 Task: Create a task  Implement a new cloud-based facilities management system for a company , assign it to team member softage.2@softage.net in the project BlueTechie and update the status of the task to  At Risk , set the priority of the task to Medium
Action: Mouse moved to (82, 71)
Screenshot: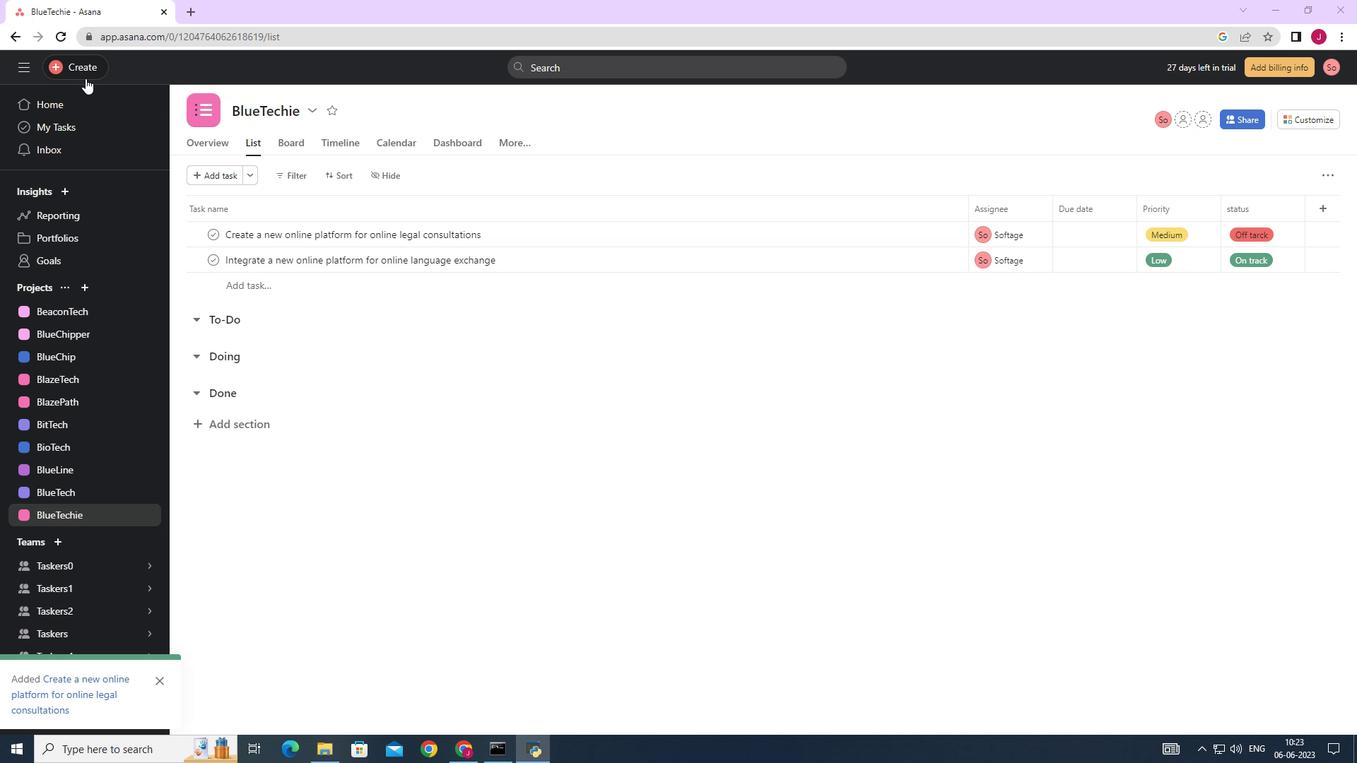 
Action: Mouse pressed left at (82, 71)
Screenshot: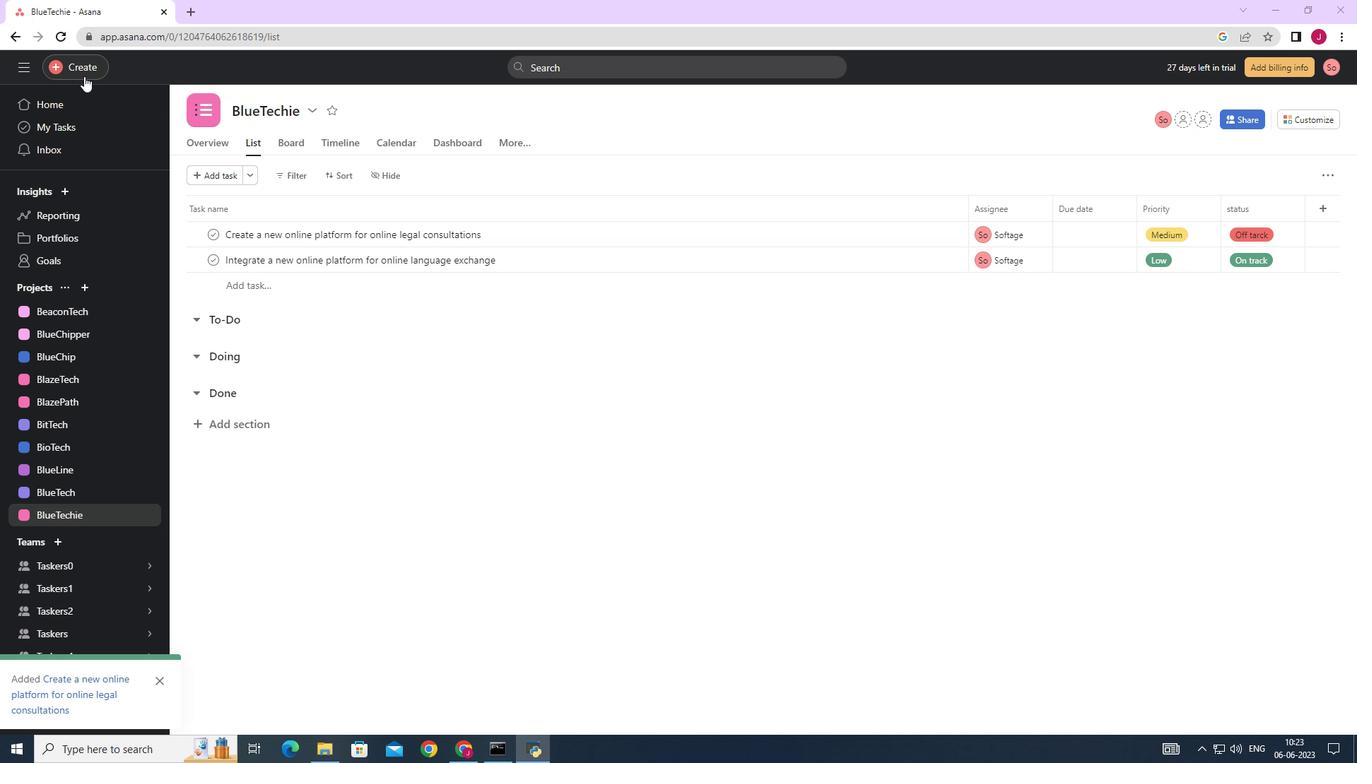 
Action: Mouse moved to (156, 76)
Screenshot: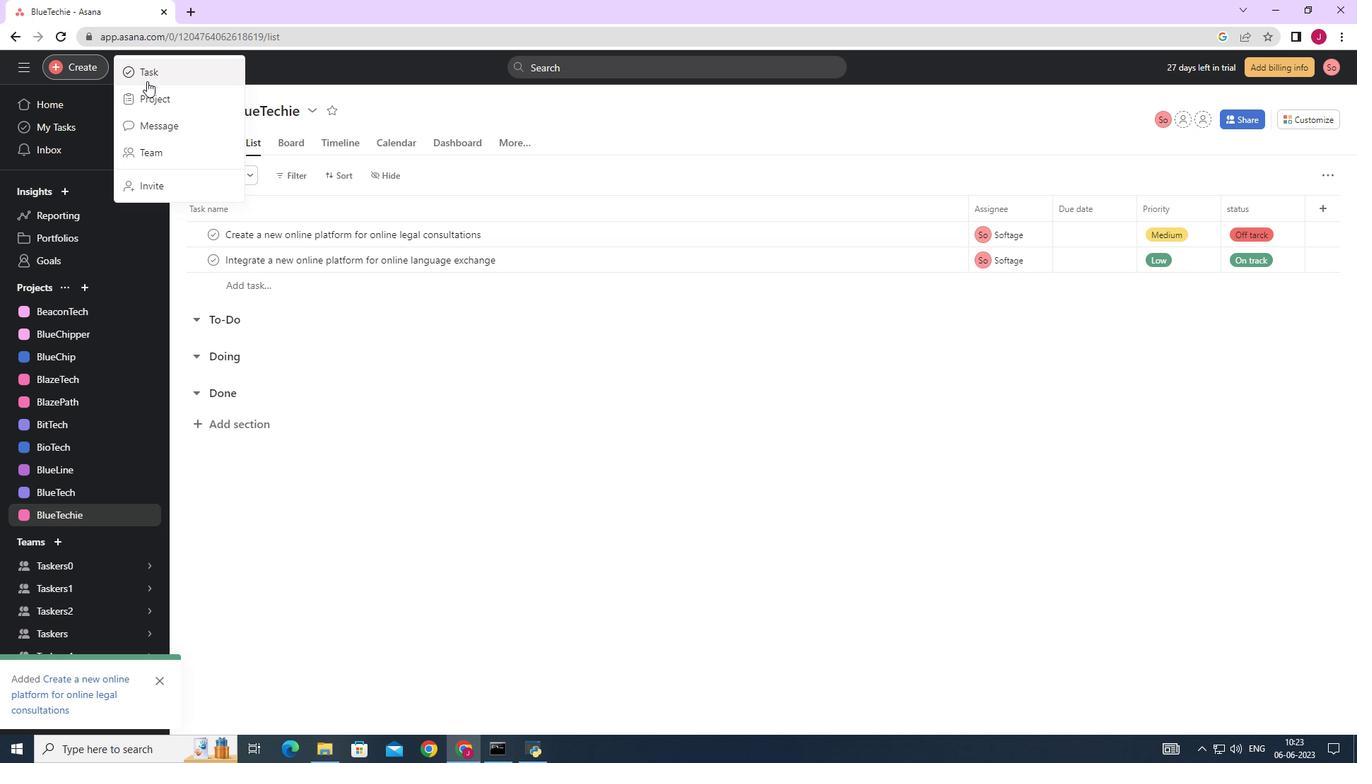 
Action: Mouse pressed left at (156, 76)
Screenshot: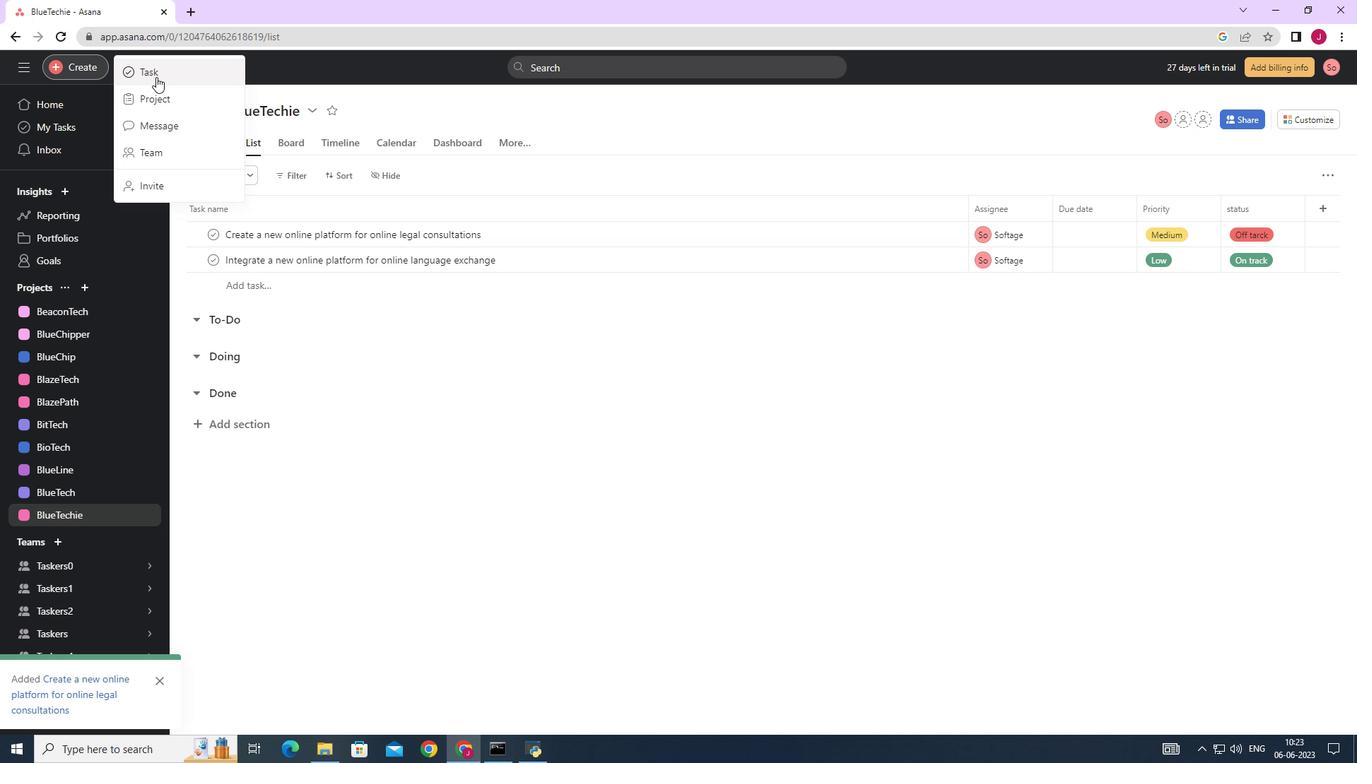 
Action: Mouse moved to (1076, 472)
Screenshot: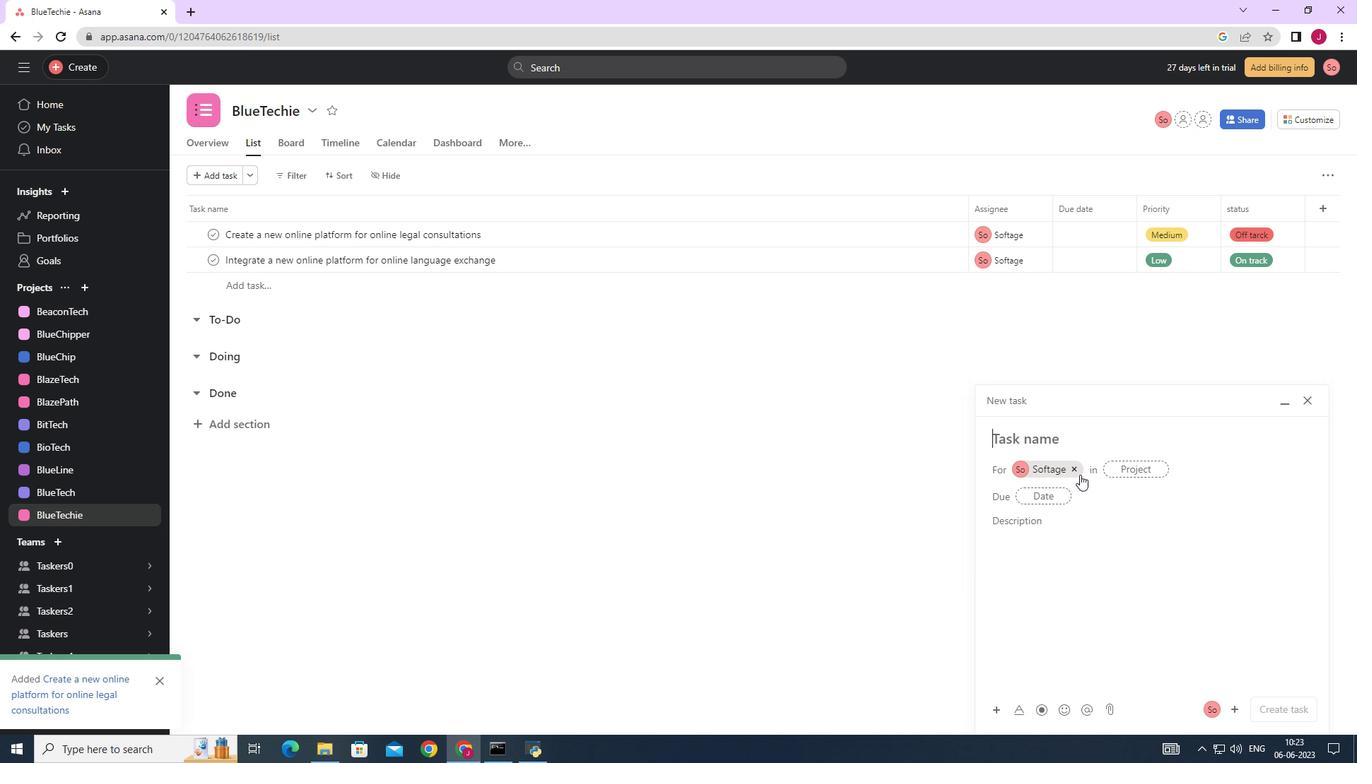 
Action: Mouse pressed left at (1076, 472)
Screenshot: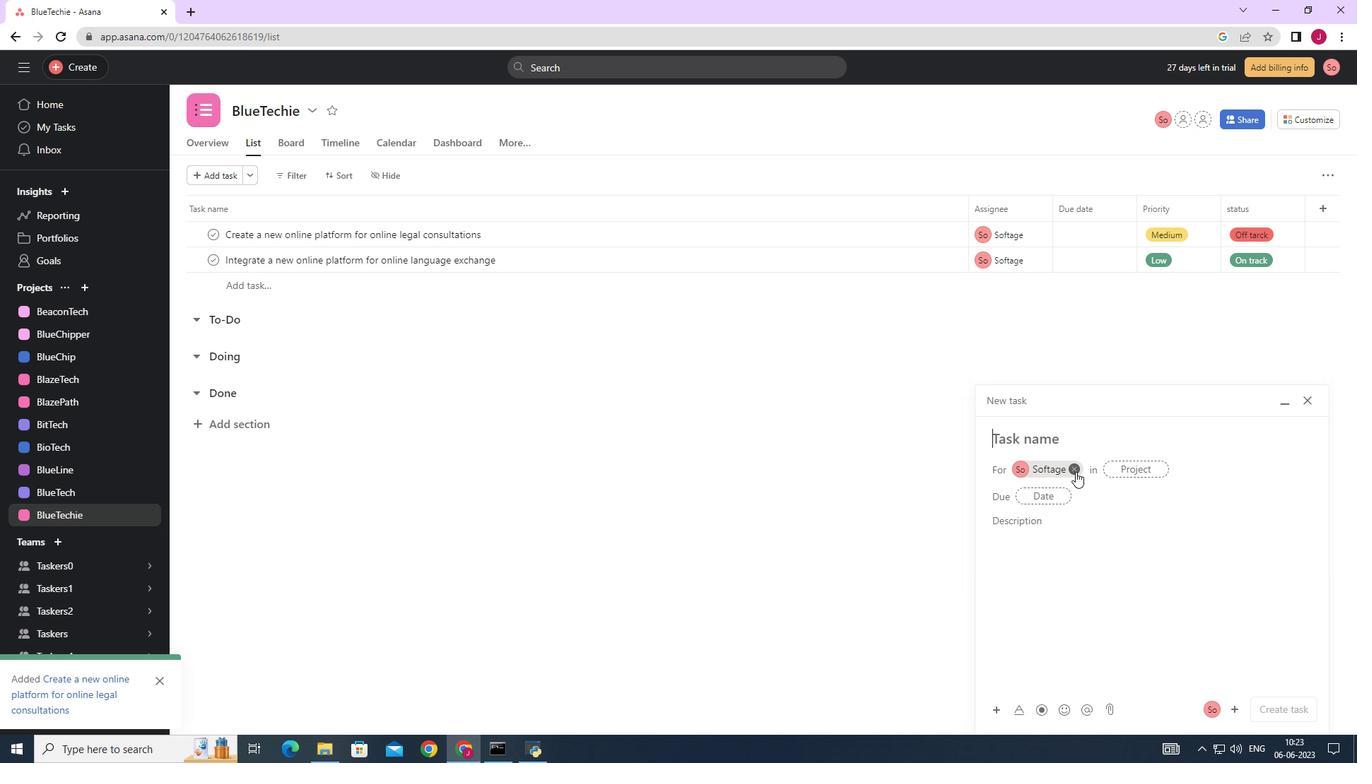 
Action: Mouse moved to (1030, 441)
Screenshot: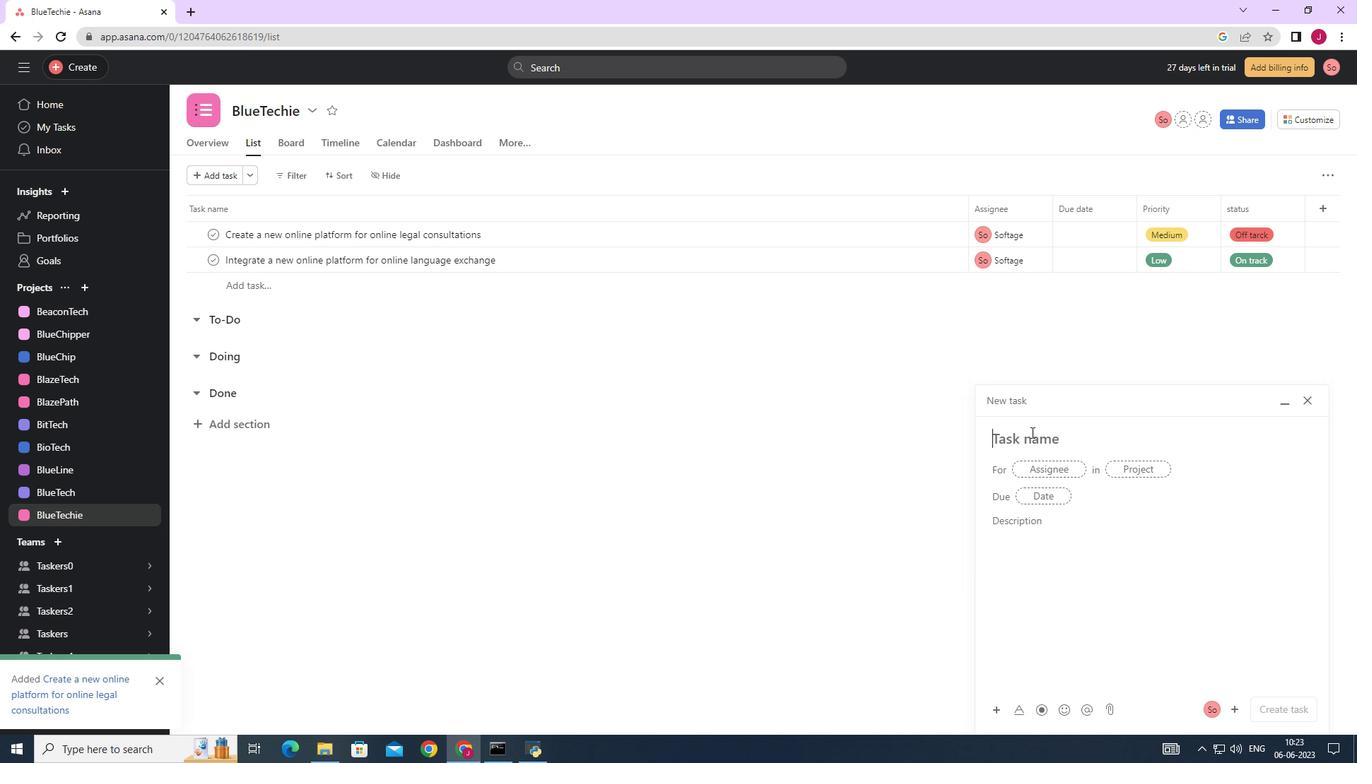 
Action: Mouse pressed left at (1030, 441)
Screenshot: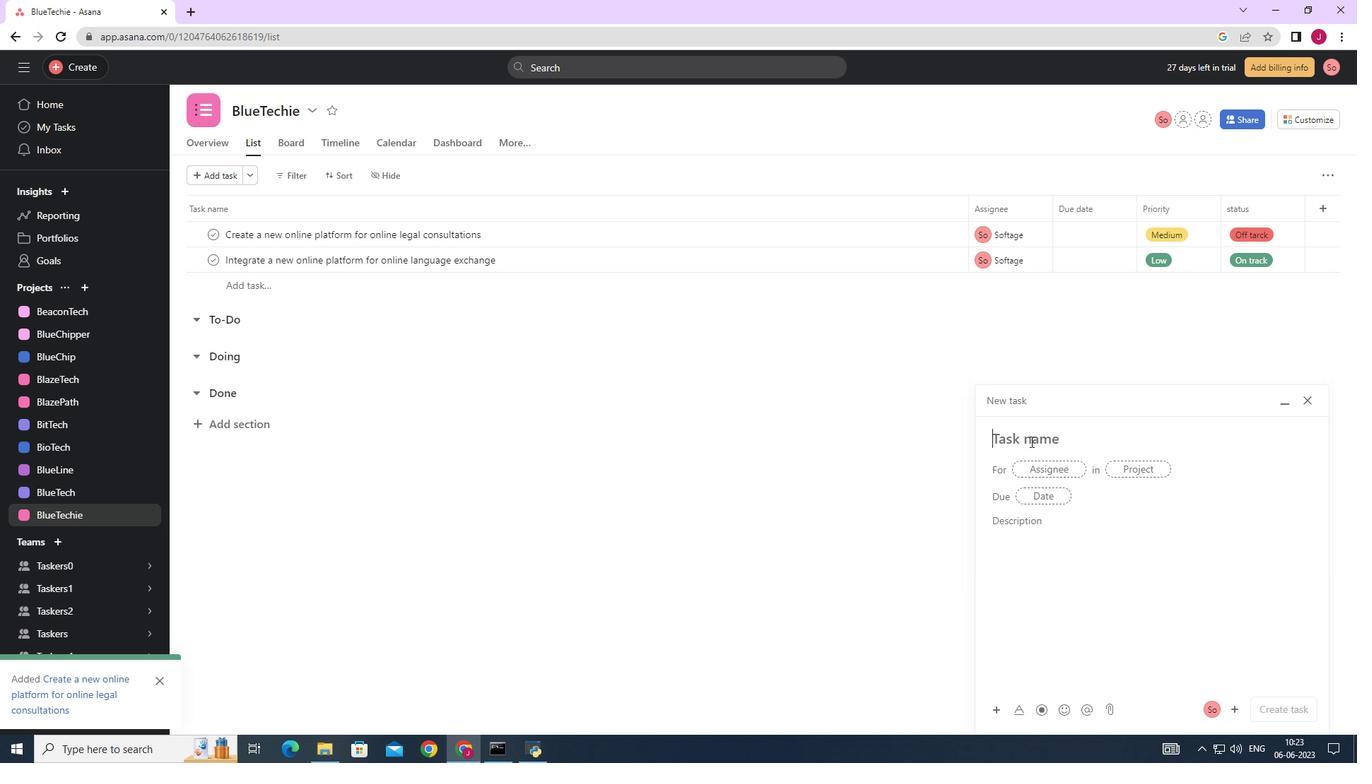 
Action: Key pressed <Key.caps_lock>I<Key.caps_lock>mplement<Key.space>a<Key.space>new<Key.space>cloud-based<Key.space>facilities<Key.space>management<Key.space>system<Key.space>for<Key.space>c<Key.space>comap<Key.backspace><Key.backspace>pany
Screenshot: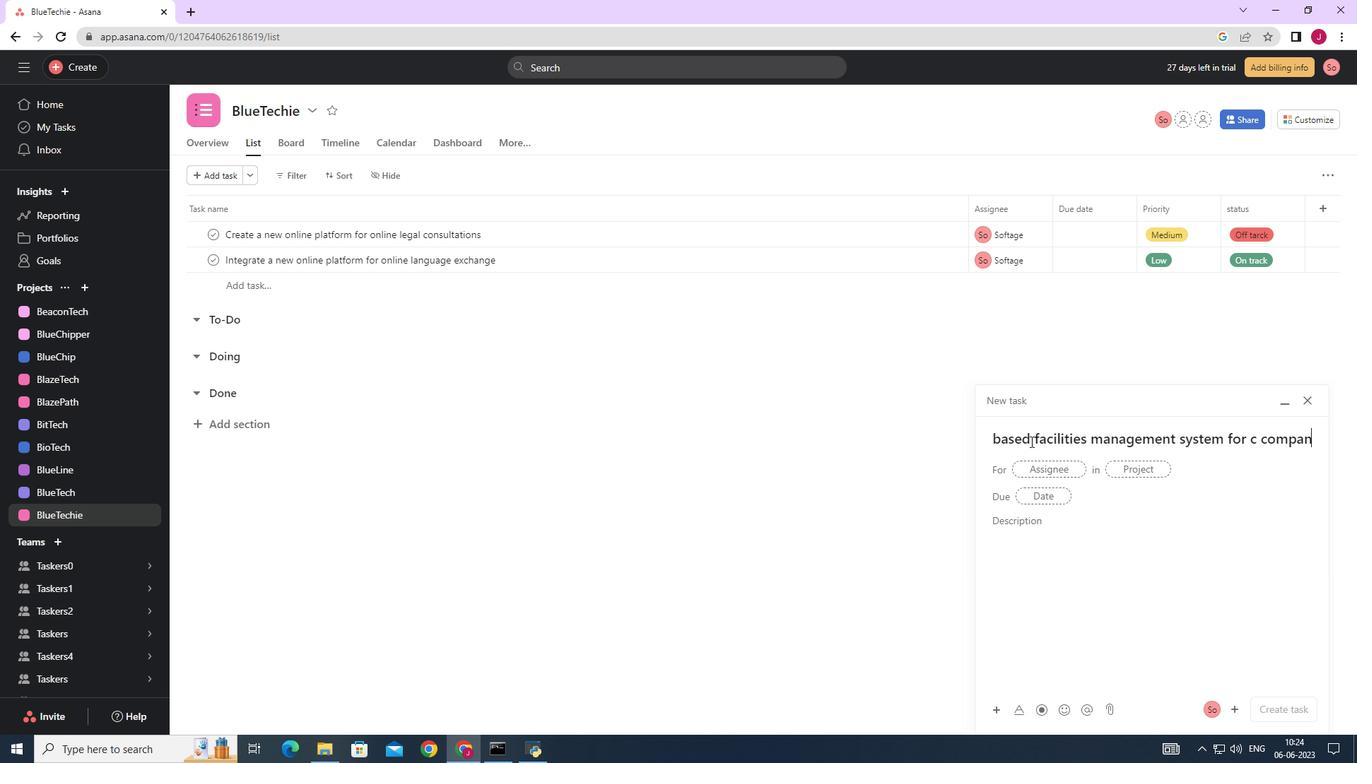 
Action: Mouse moved to (1047, 470)
Screenshot: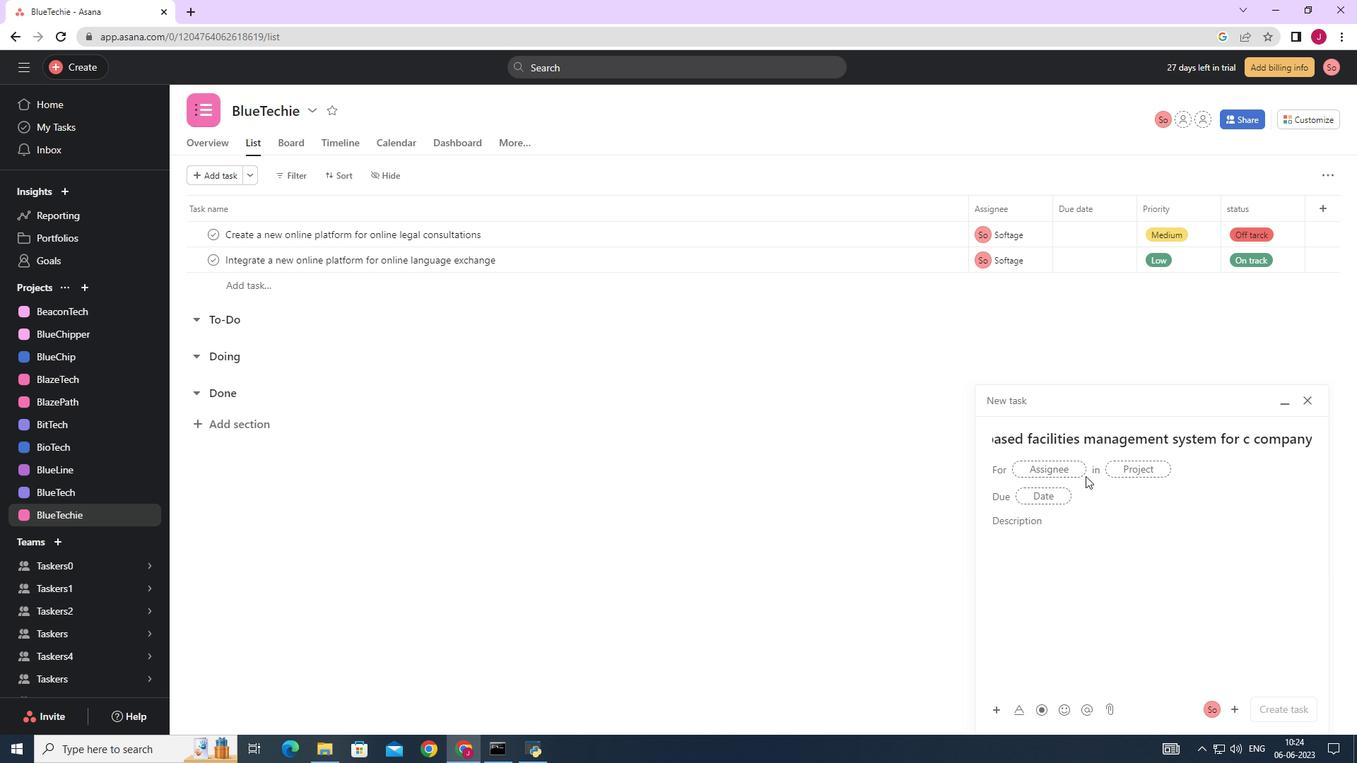 
Action: Mouse pressed left at (1047, 470)
Screenshot: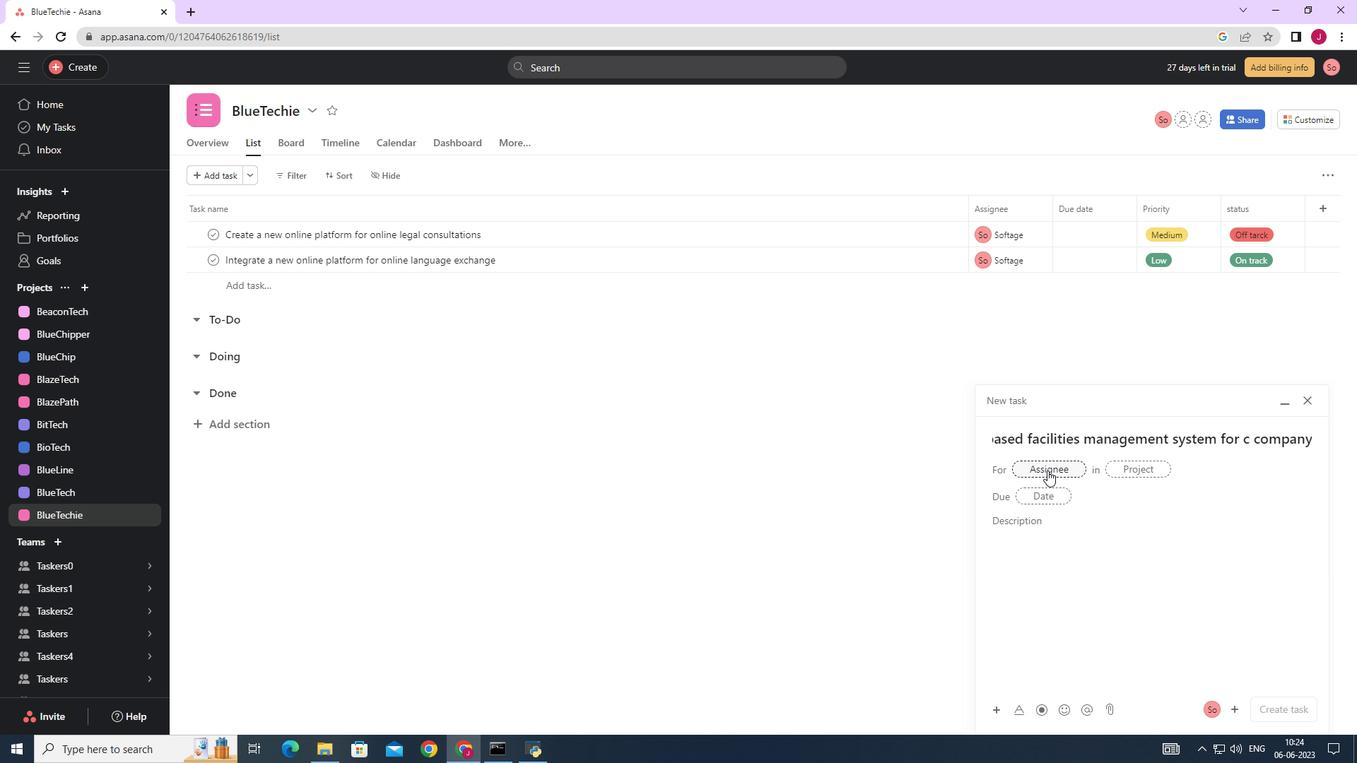 
Action: Key pressed softage.2
Screenshot: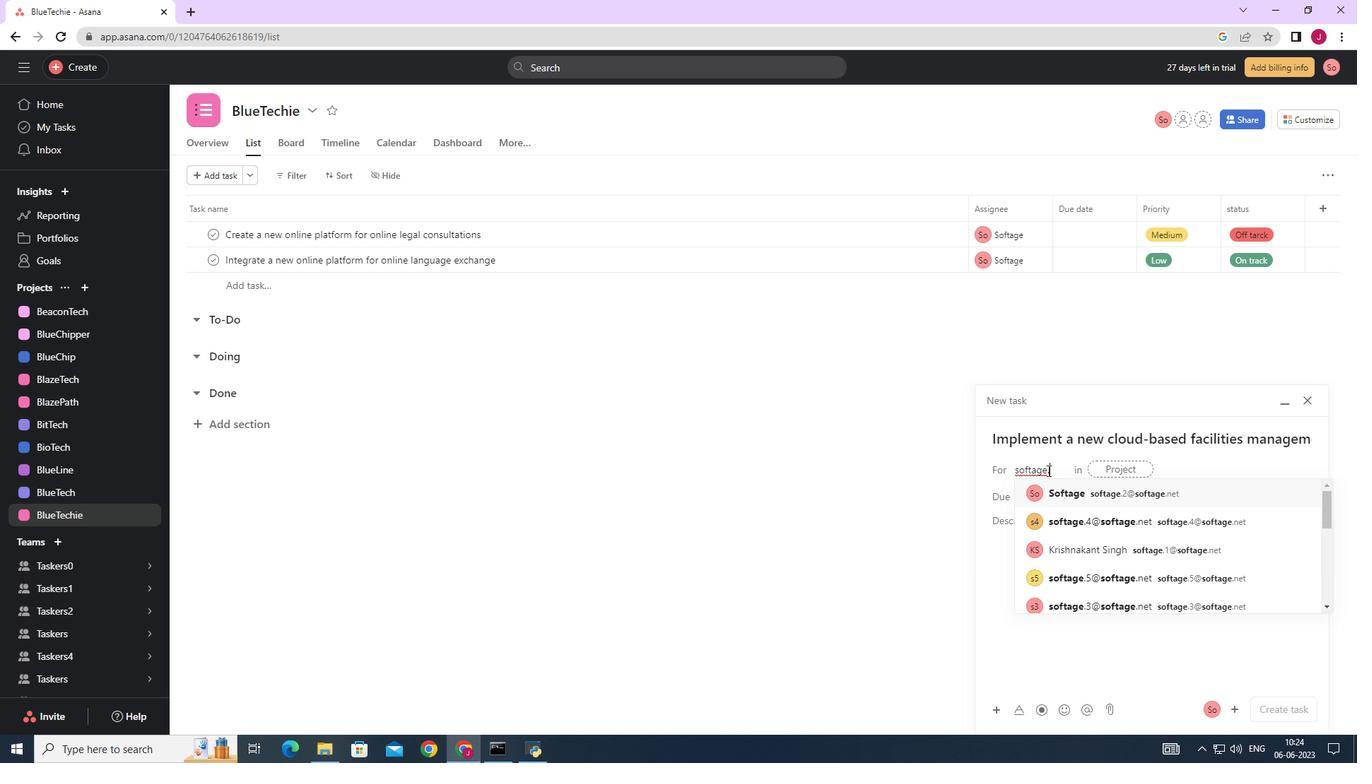 
Action: Mouse moved to (1089, 495)
Screenshot: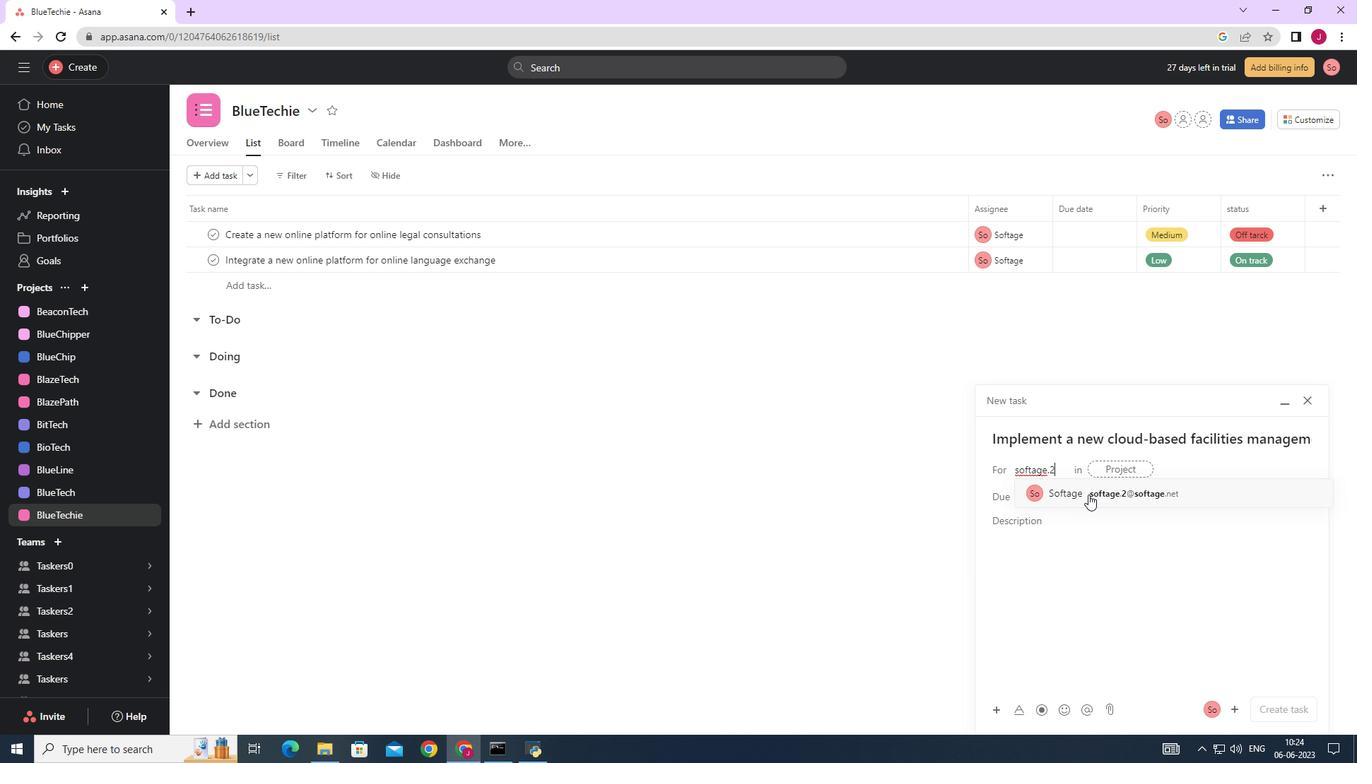 
Action: Mouse pressed left at (1089, 495)
Screenshot: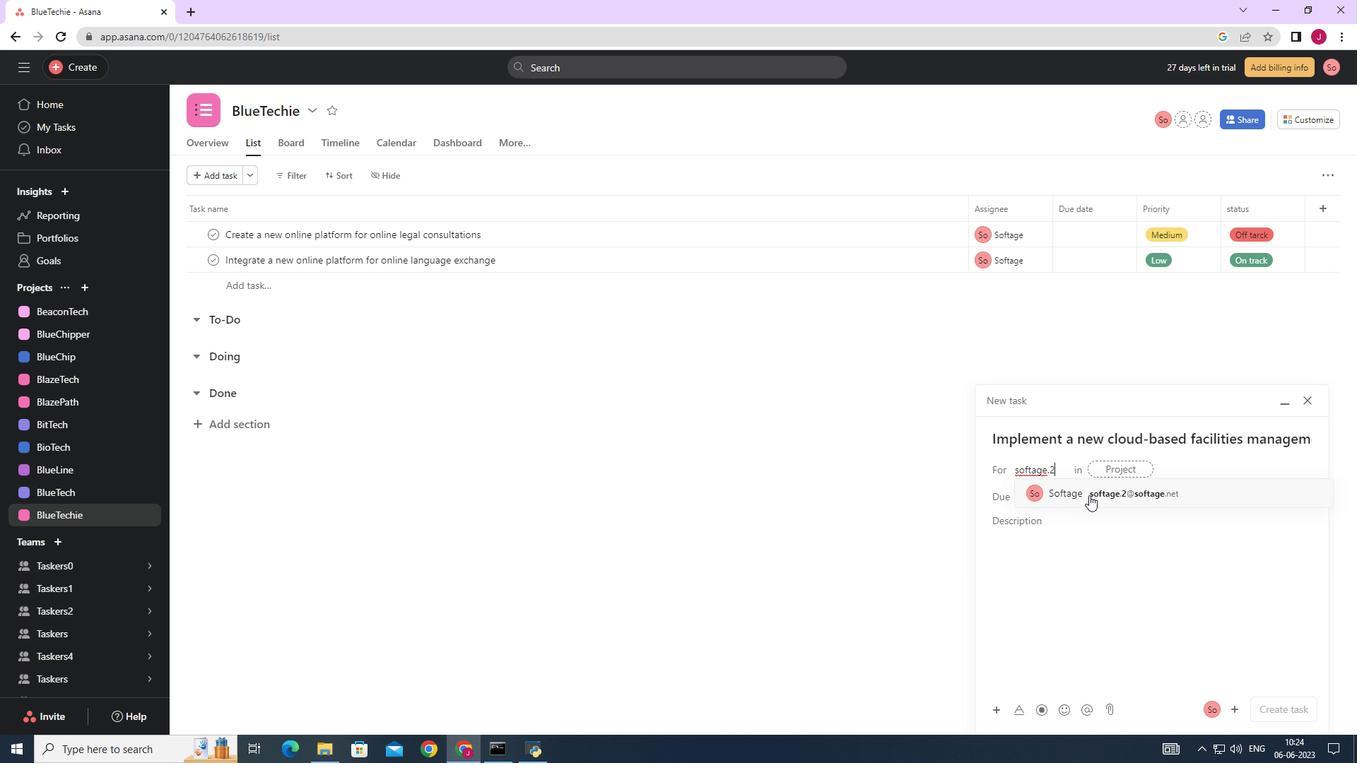 
Action: Mouse moved to (929, 496)
Screenshot: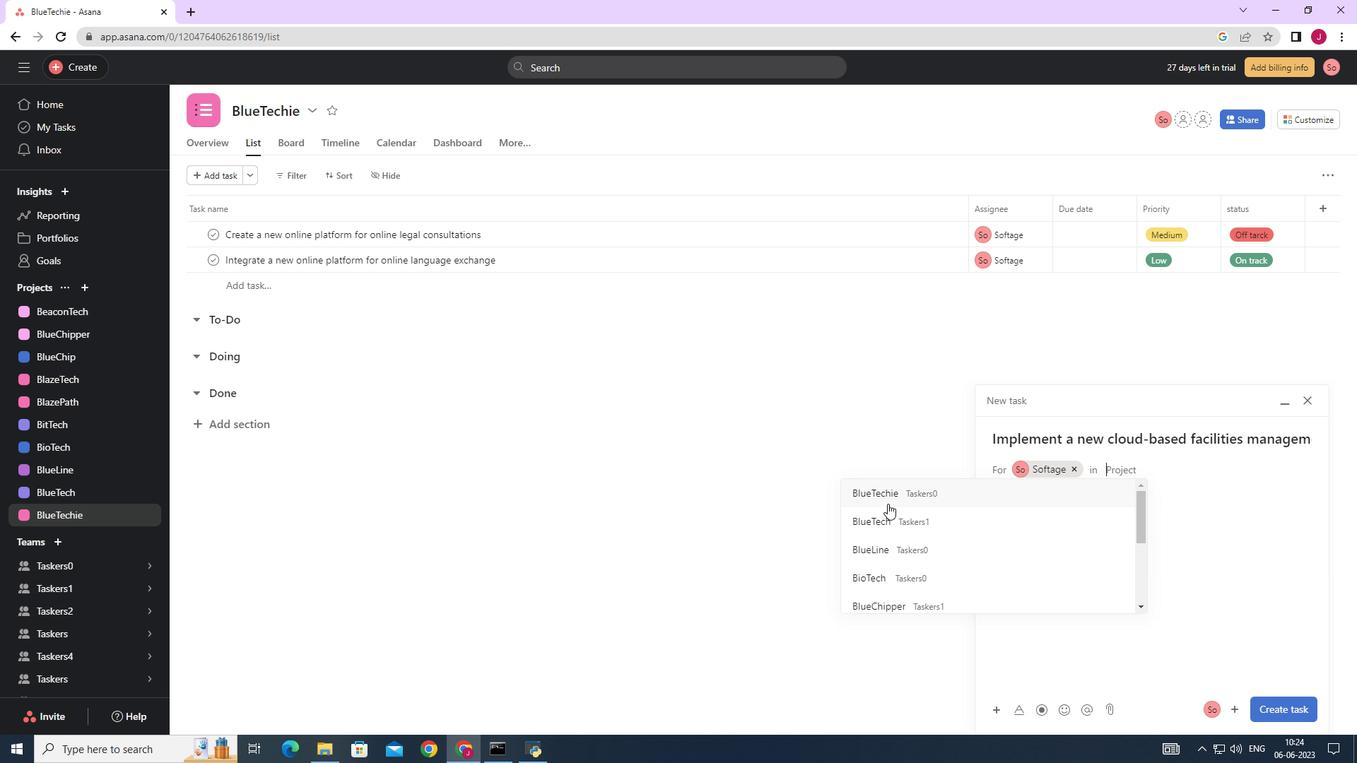 
Action: Mouse pressed left at (929, 496)
Screenshot: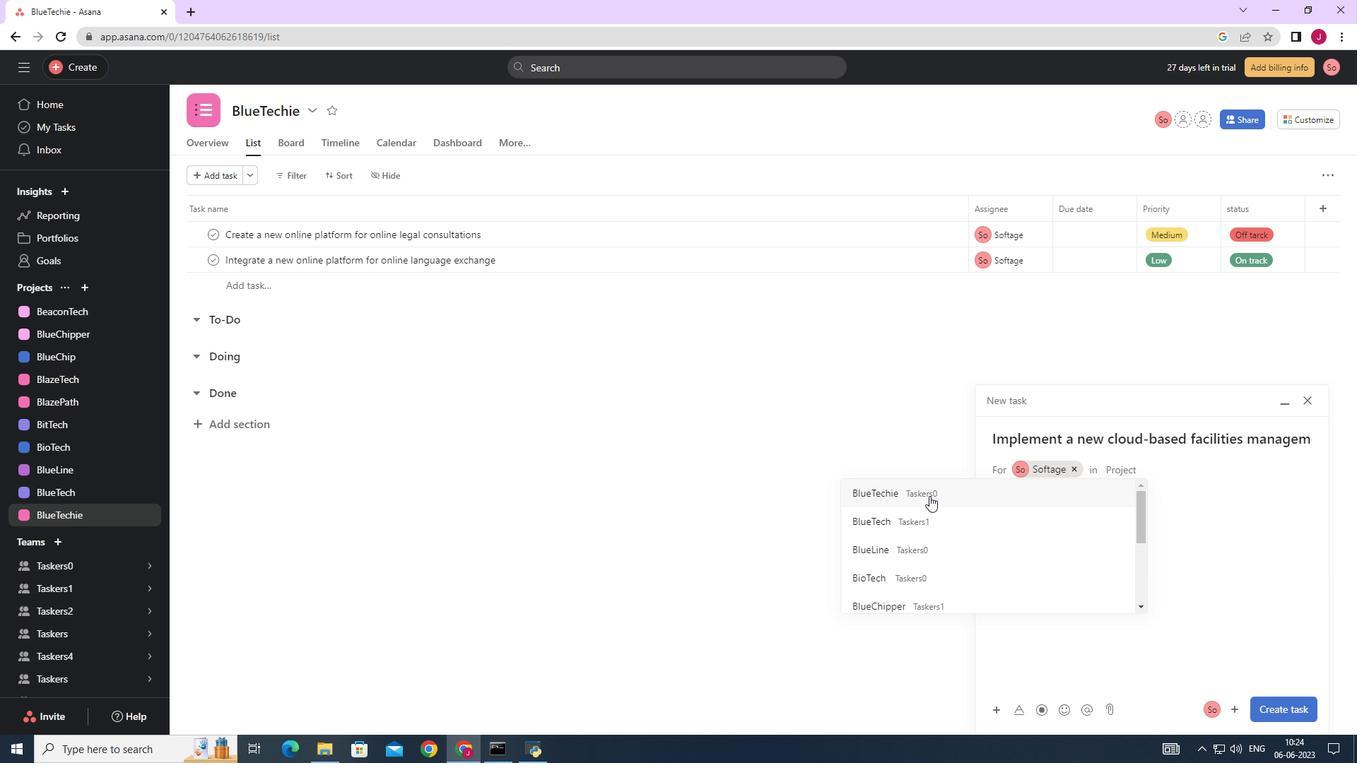 
Action: Mouse moved to (1070, 526)
Screenshot: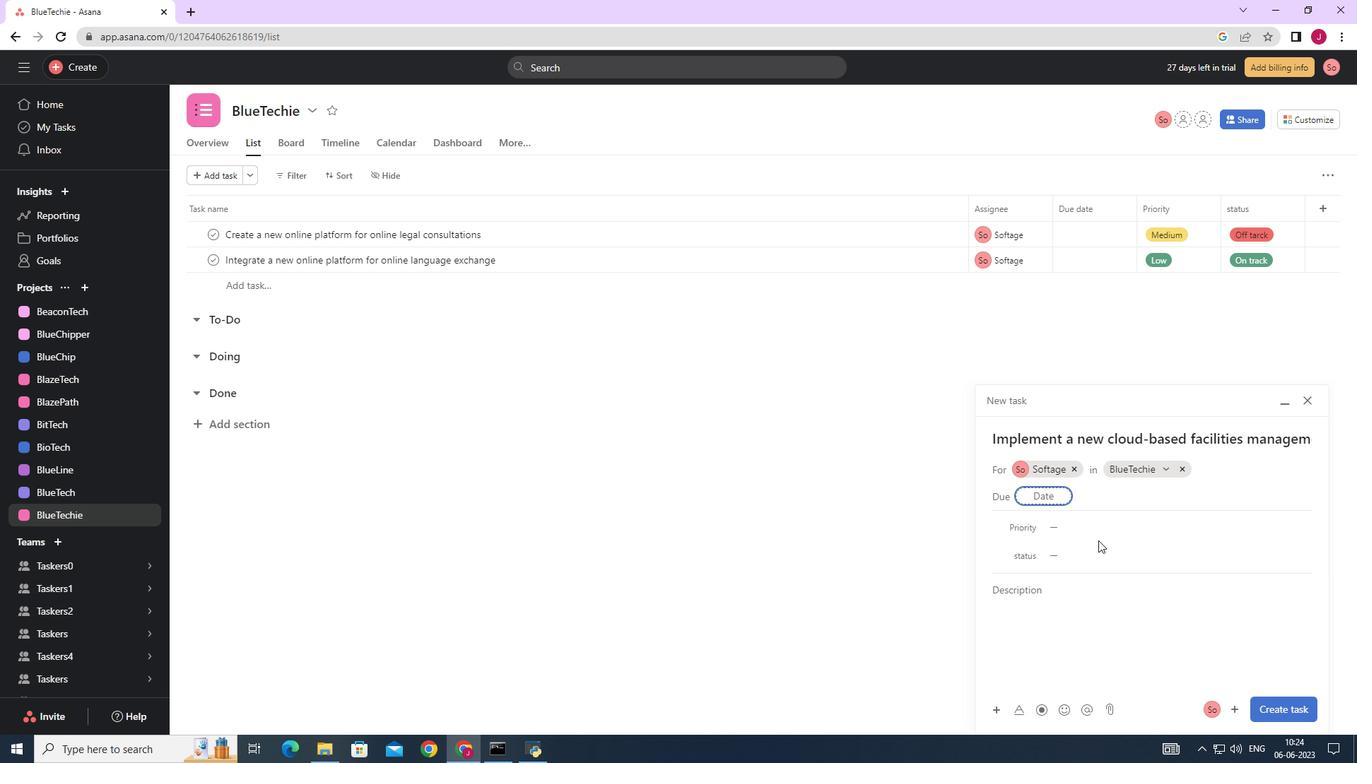 
Action: Mouse pressed left at (1070, 526)
Screenshot: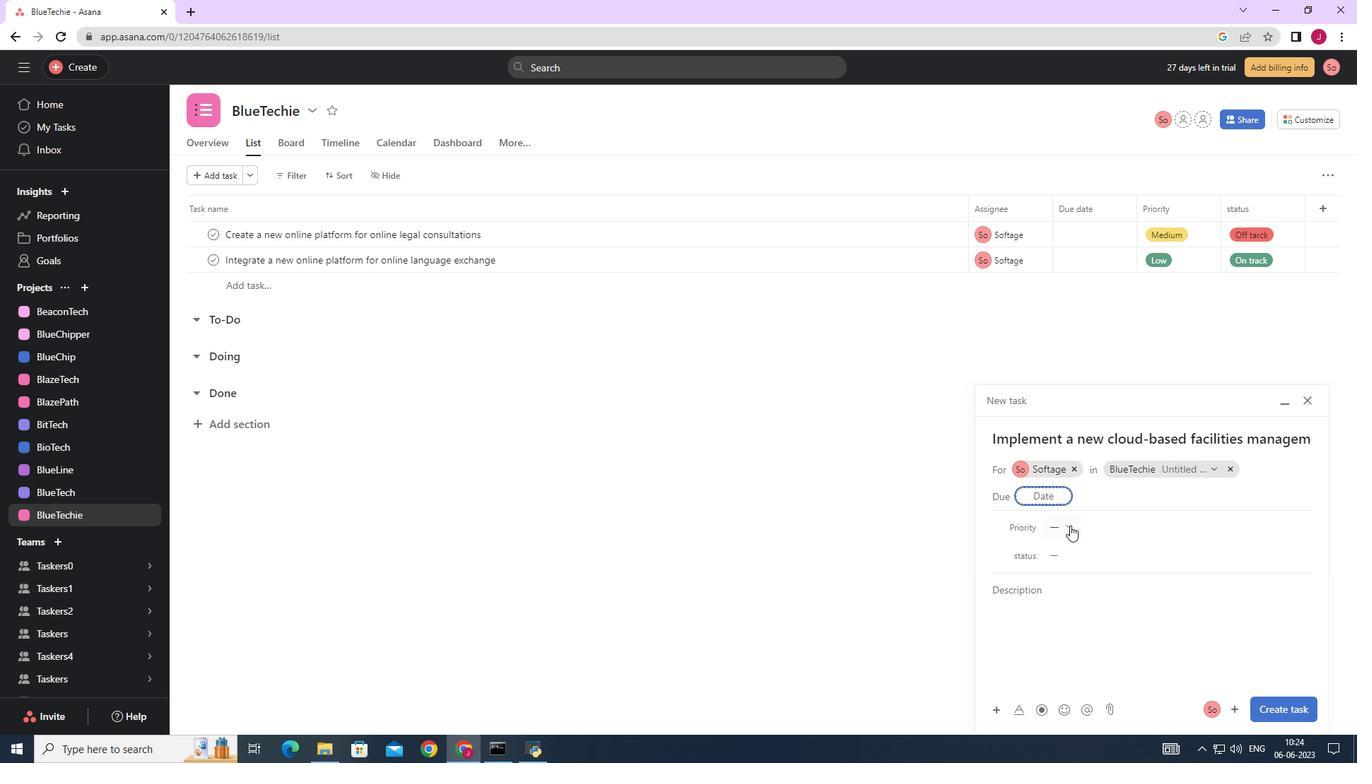 
Action: Mouse moved to (1101, 598)
Screenshot: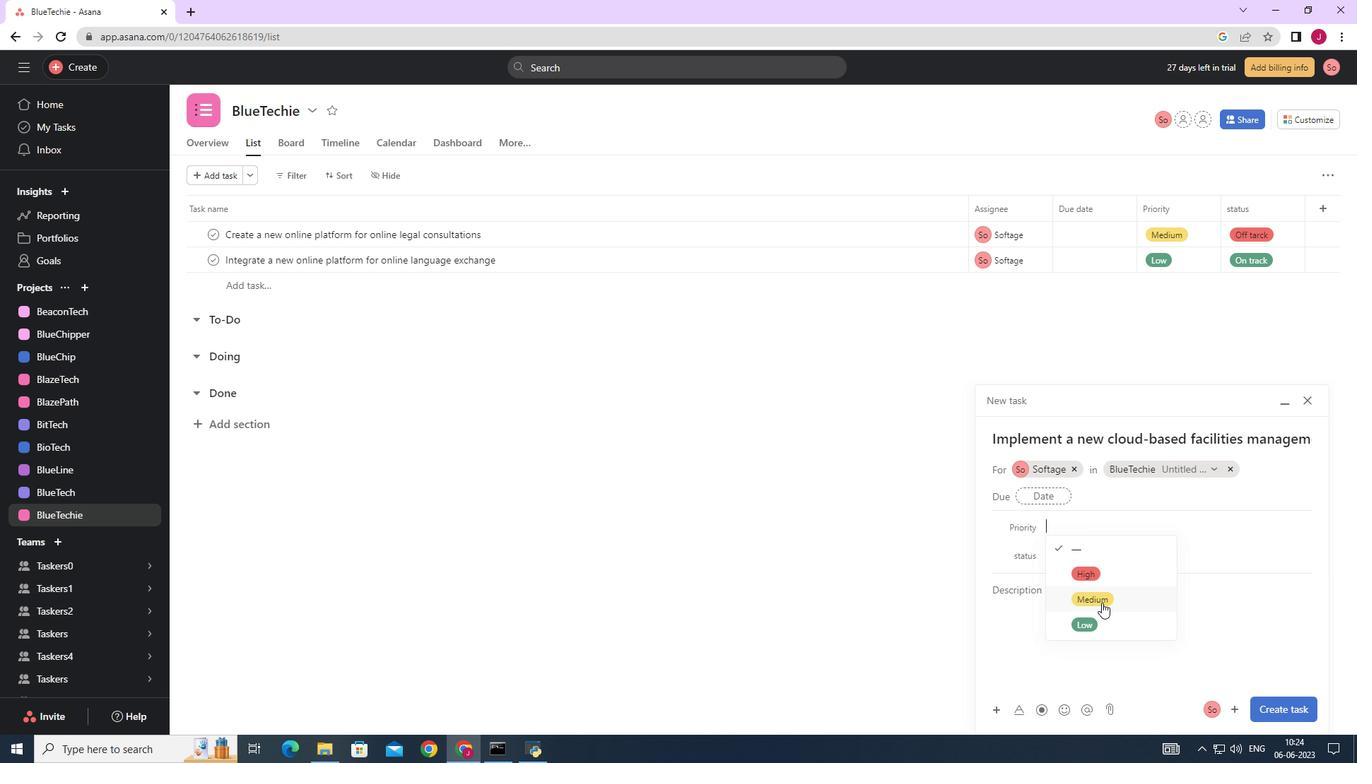 
Action: Mouse pressed left at (1101, 598)
Screenshot: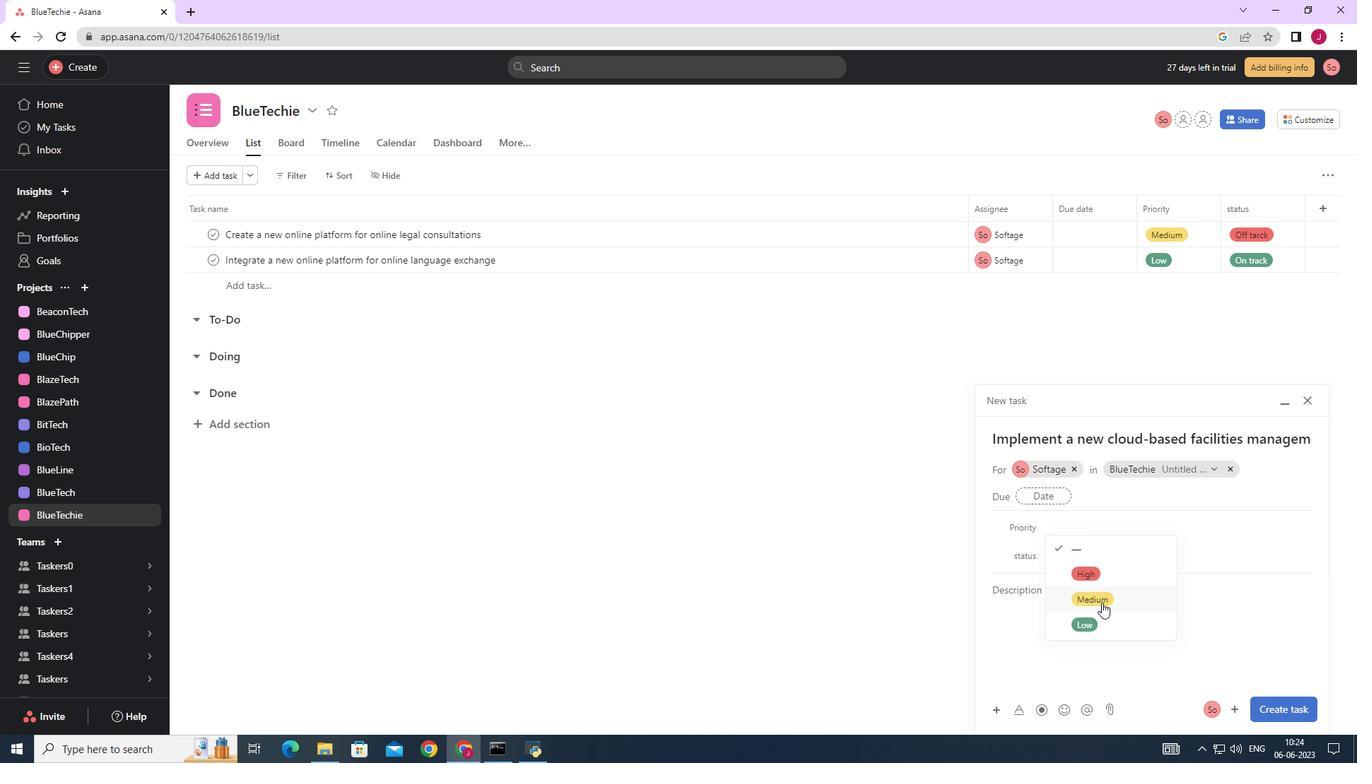 
Action: Mouse moved to (1073, 558)
Screenshot: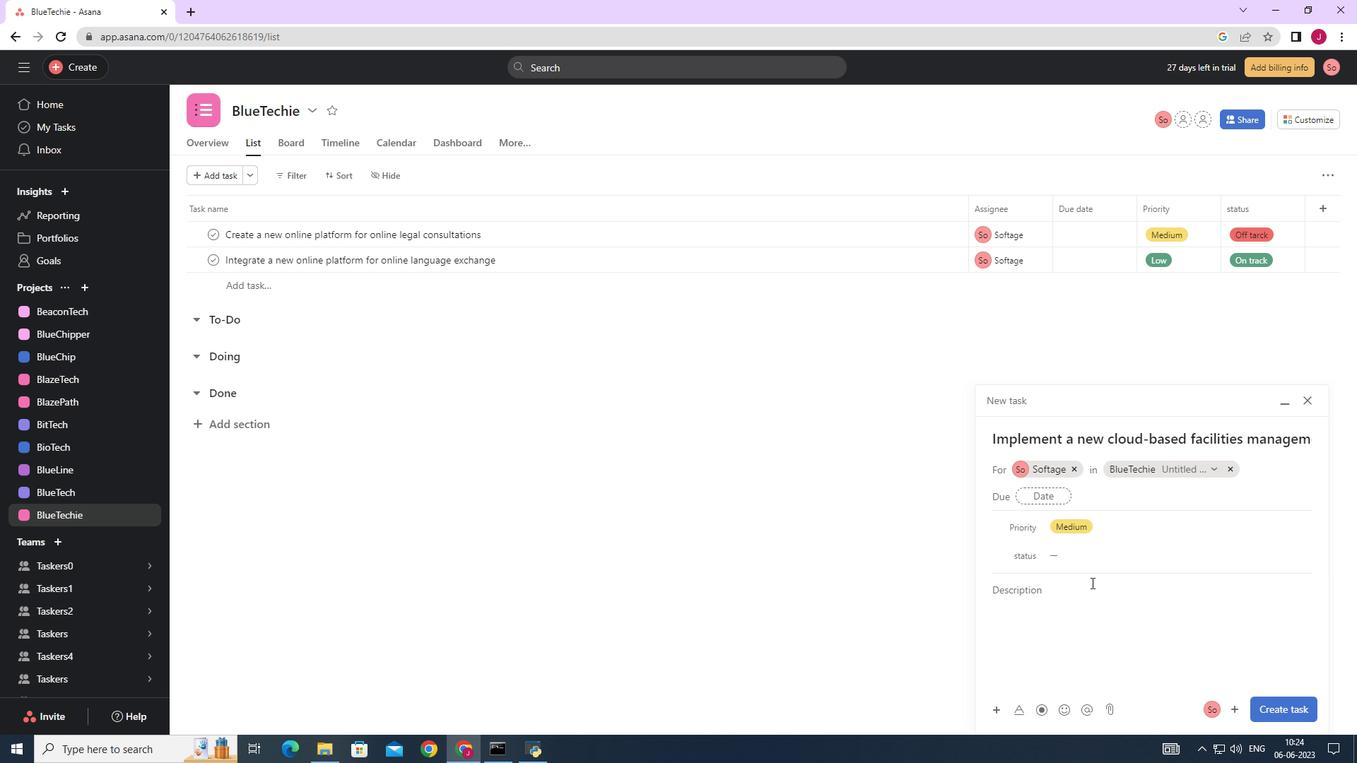 
Action: Mouse pressed left at (1073, 558)
Screenshot: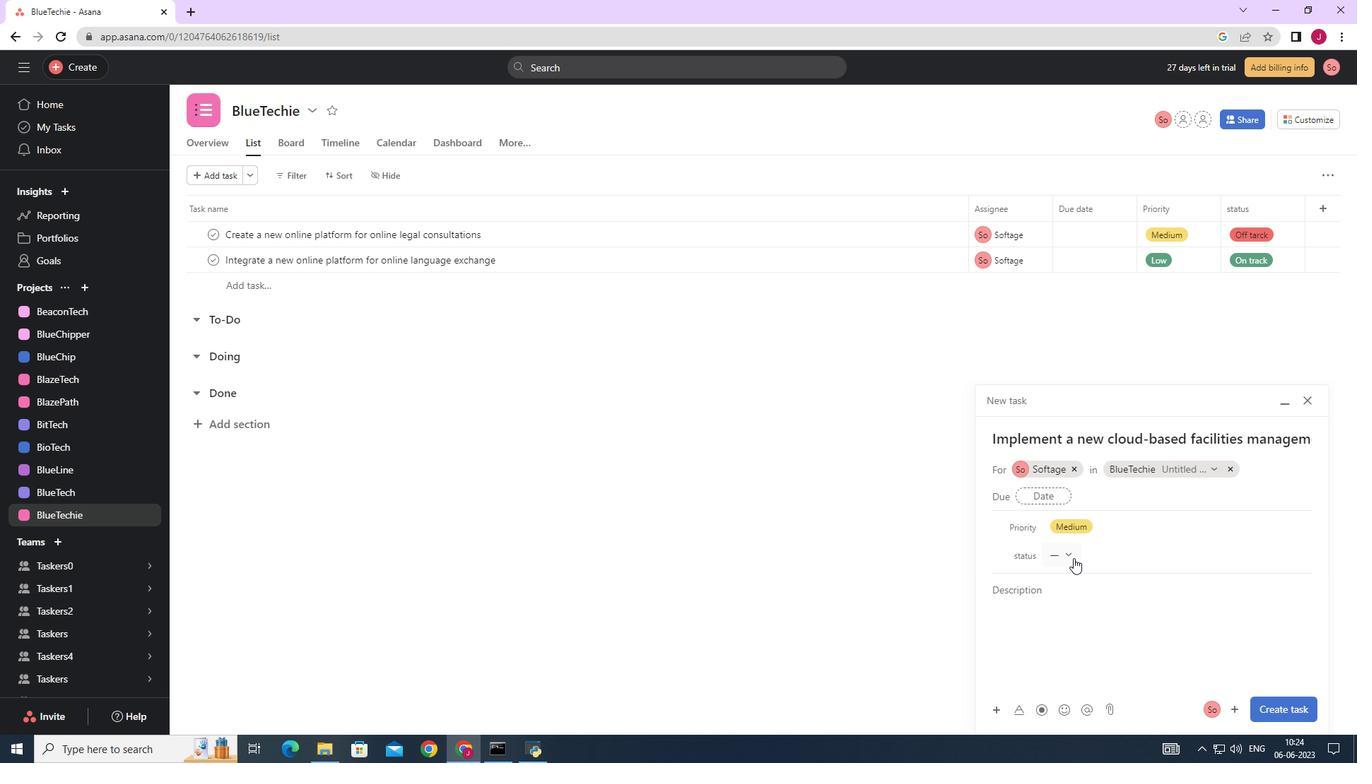 
Action: Mouse moved to (1090, 655)
Screenshot: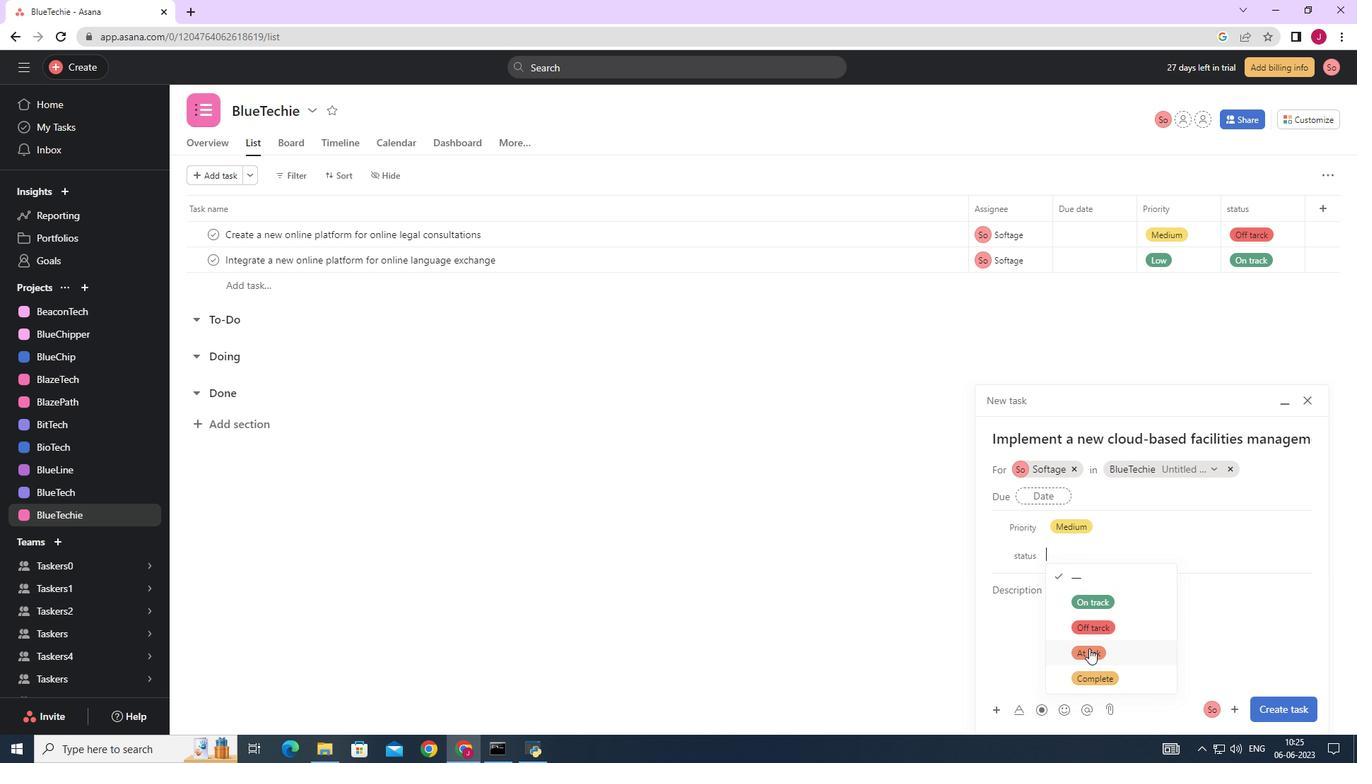 
Action: Mouse pressed left at (1090, 655)
Screenshot: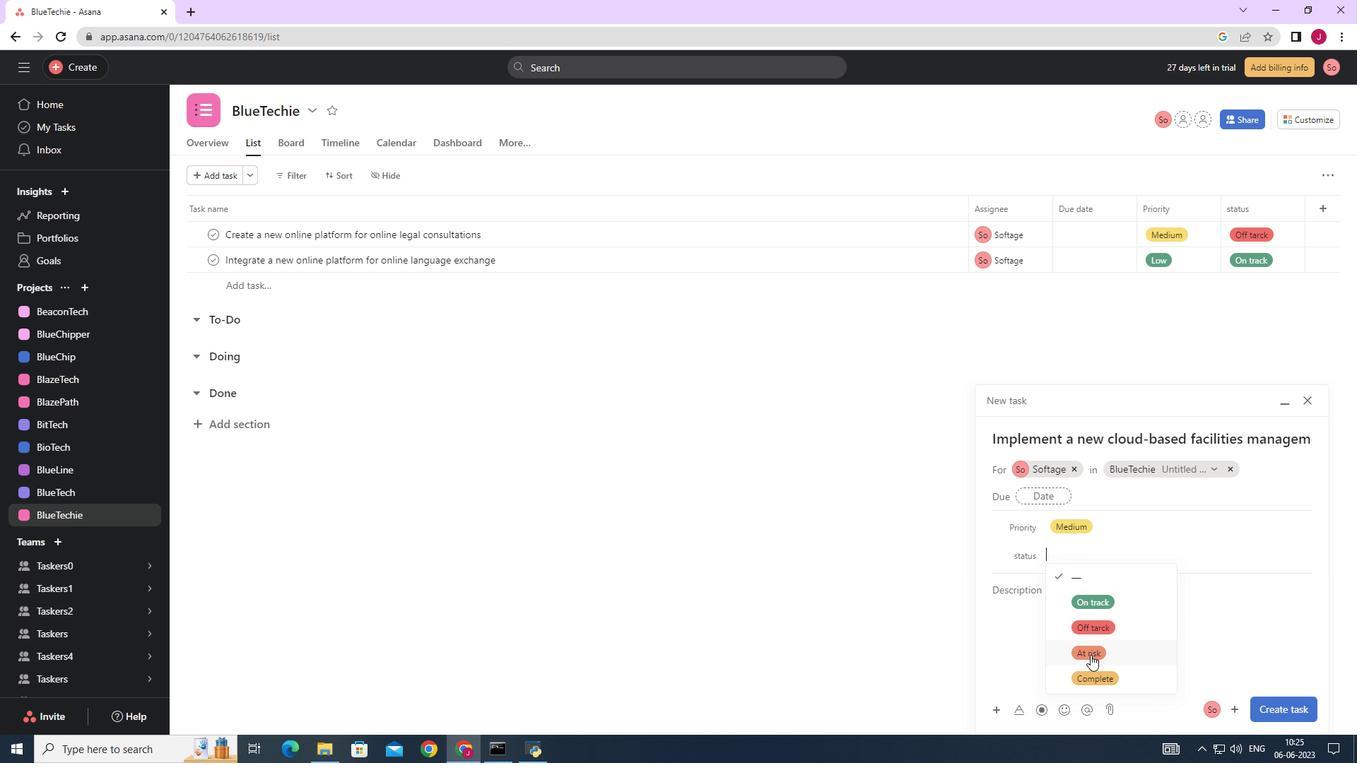 
Action: Mouse moved to (1288, 713)
Screenshot: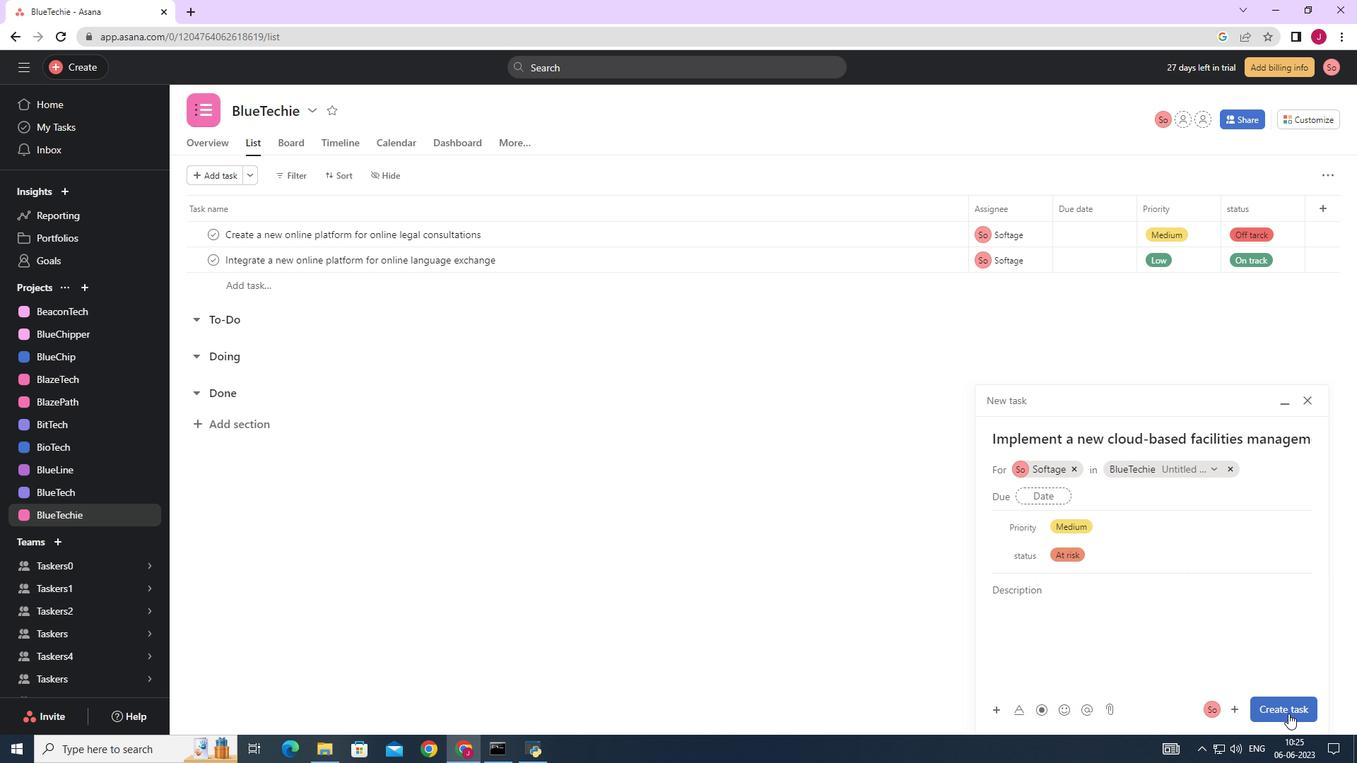 
Action: Mouse pressed left at (1288, 713)
Screenshot: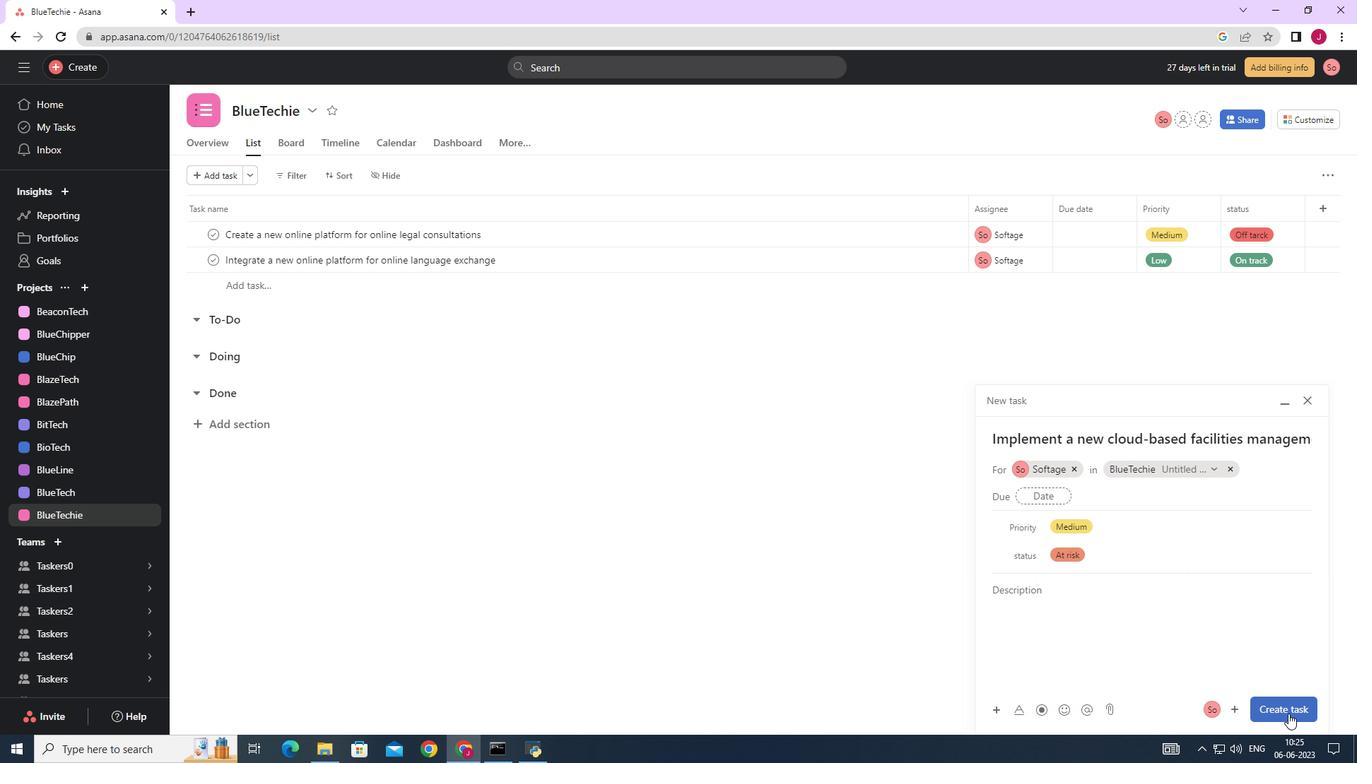 
Action: Mouse moved to (1136, 617)
Screenshot: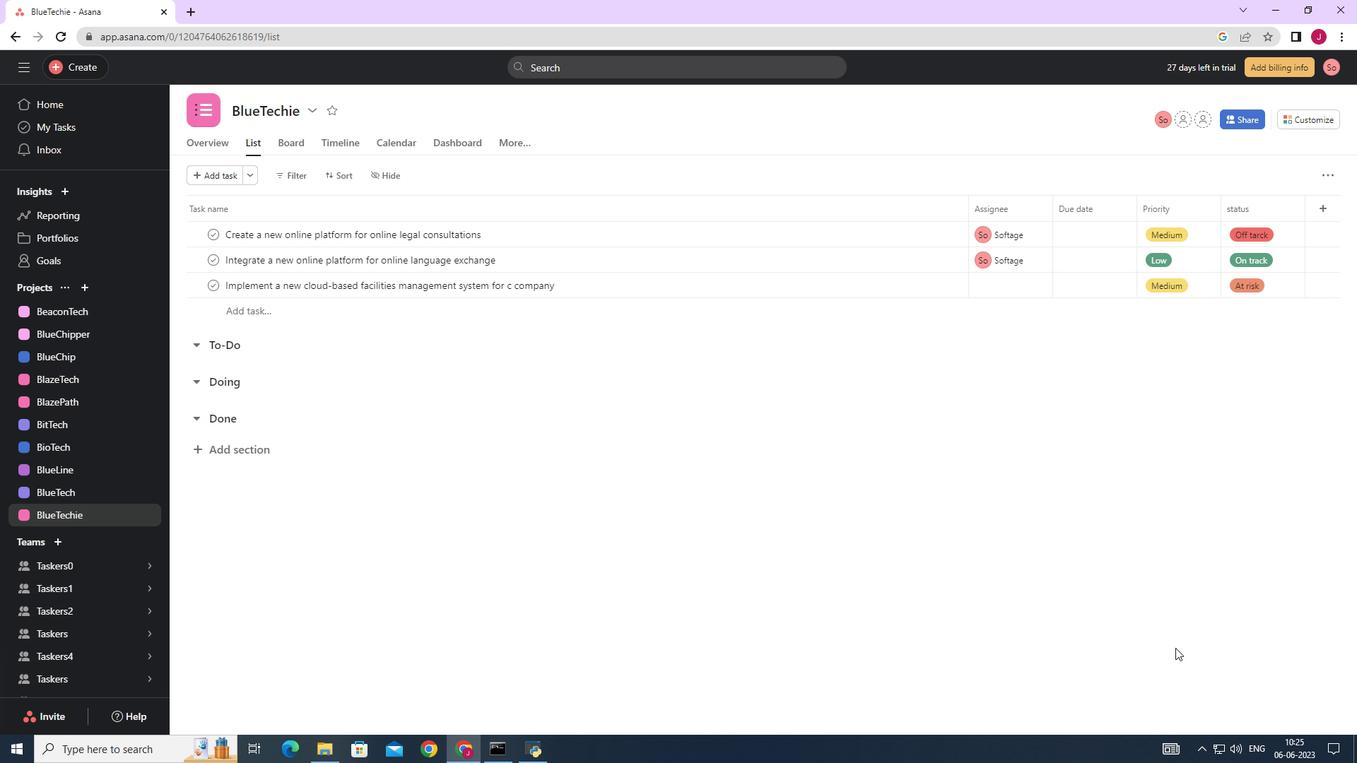 
